 Task: Use the formula "DCOUNT" in spreadsheet "Project protfolio".
Action: Mouse moved to (121, 58)
Screenshot: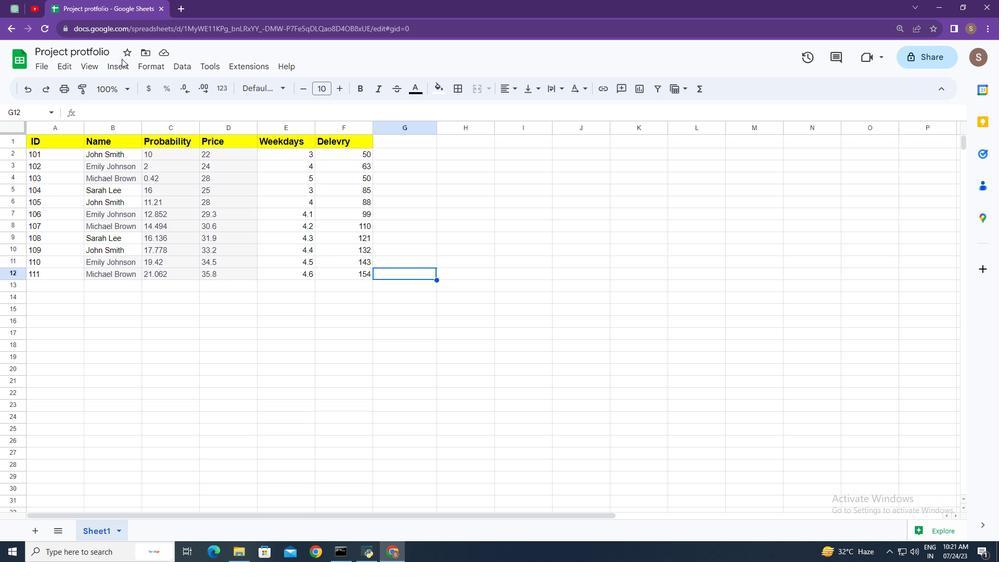 
Action: Mouse pressed left at (121, 58)
Screenshot: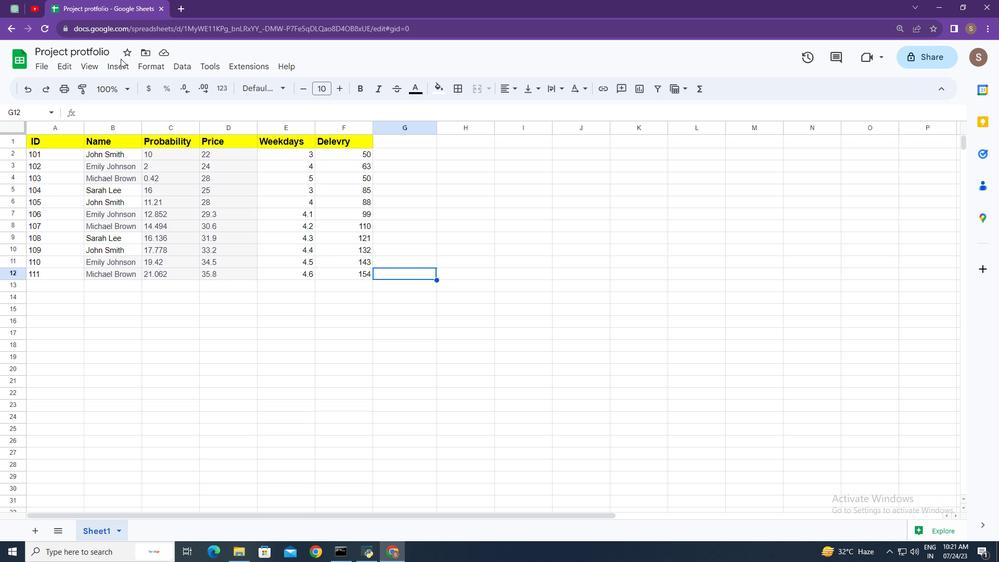 
Action: Mouse moved to (116, 67)
Screenshot: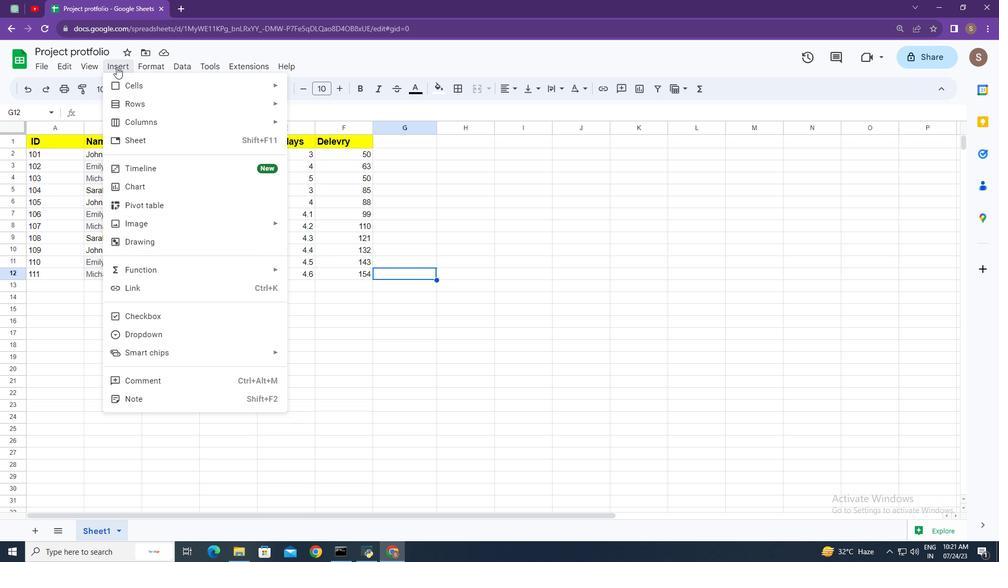 
Action: Mouse pressed left at (116, 67)
Screenshot: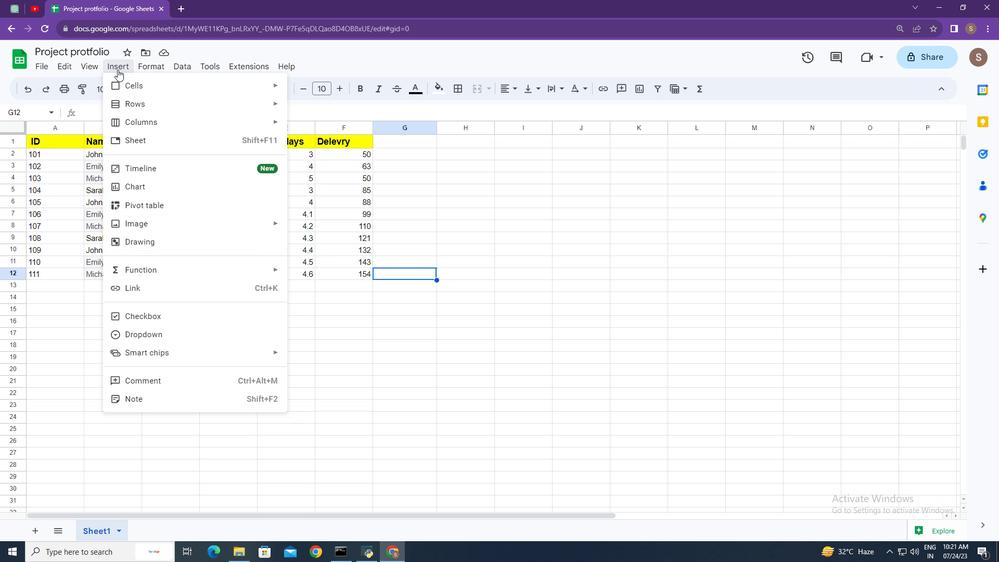 
Action: Mouse moved to (185, 262)
Screenshot: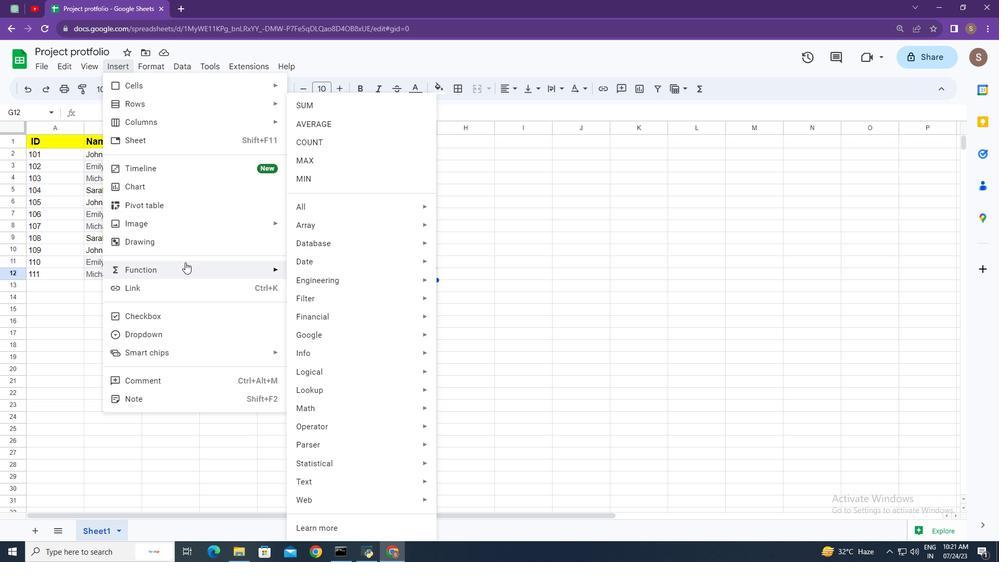 
Action: Mouse pressed left at (185, 262)
Screenshot: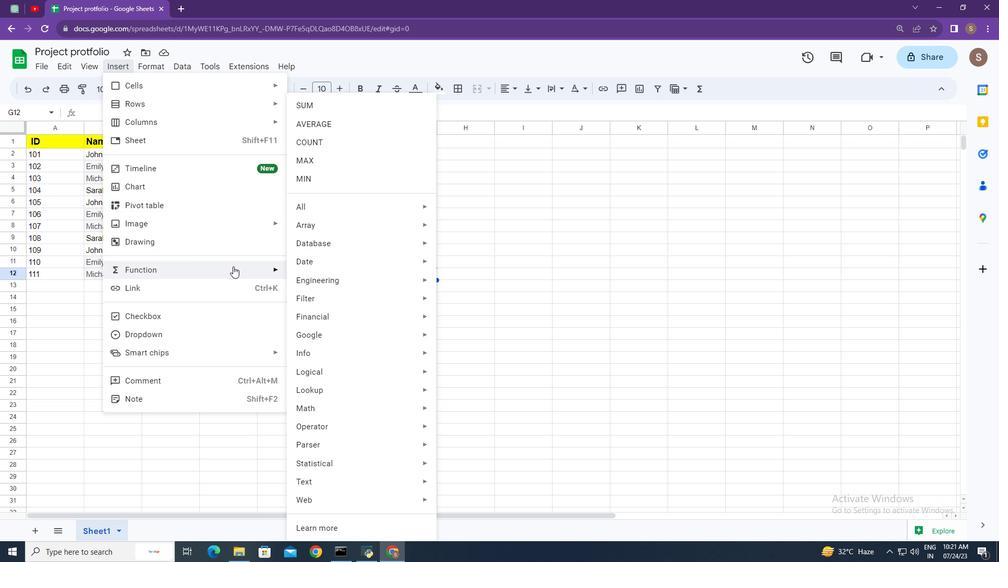 
Action: Mouse moved to (358, 206)
Screenshot: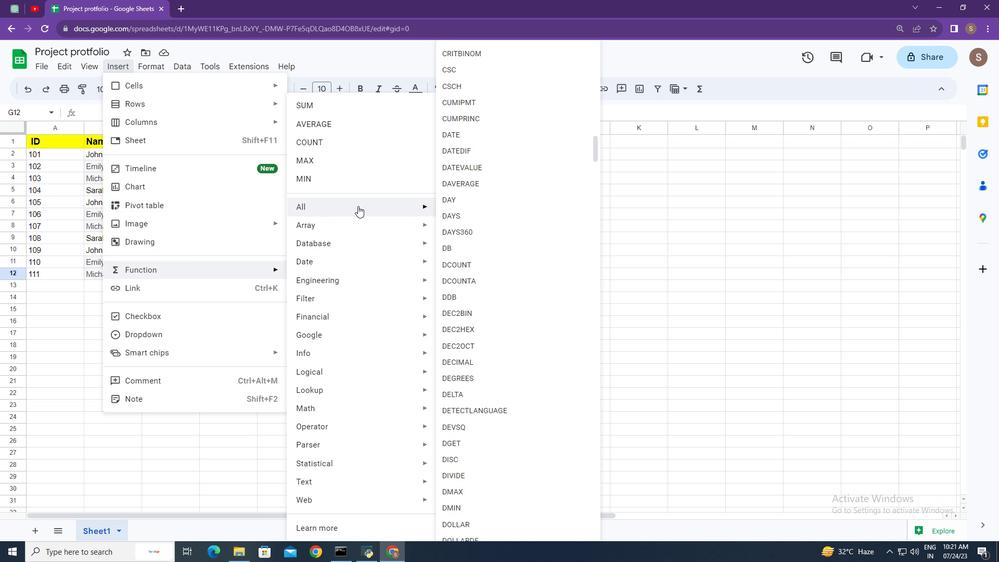 
Action: Mouse pressed left at (358, 206)
Screenshot: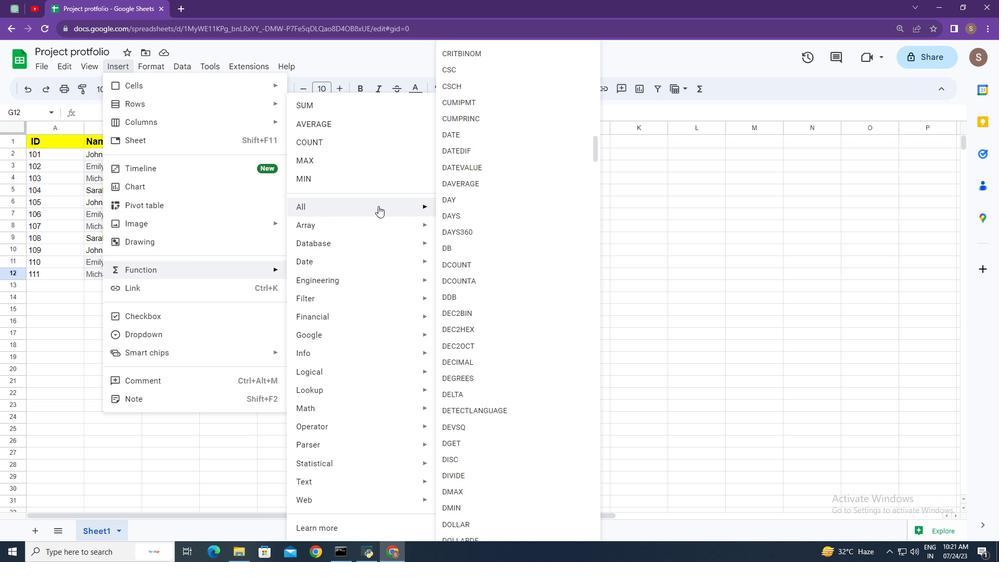 
Action: Mouse moved to (498, 265)
Screenshot: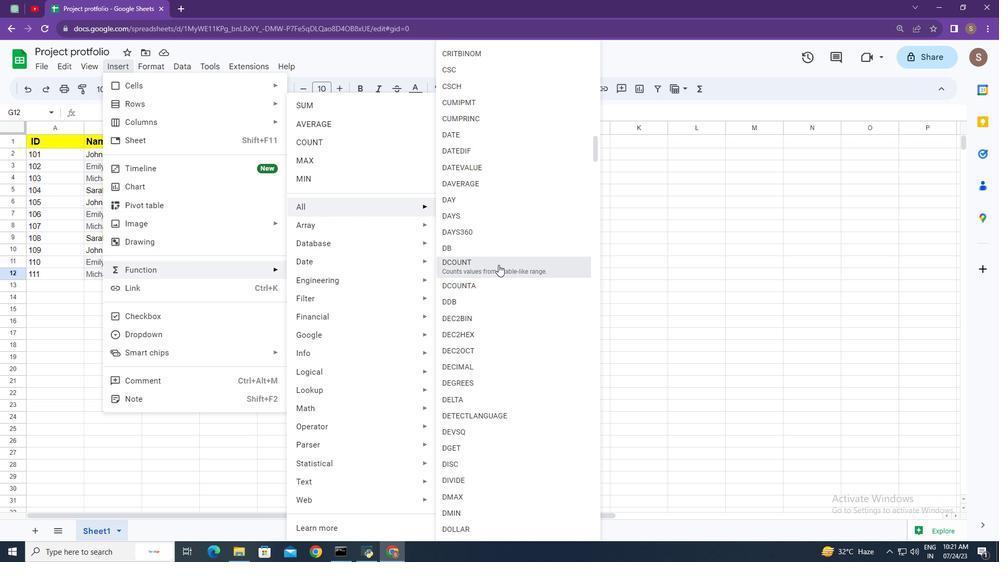 
Action: Mouse pressed left at (498, 265)
Screenshot: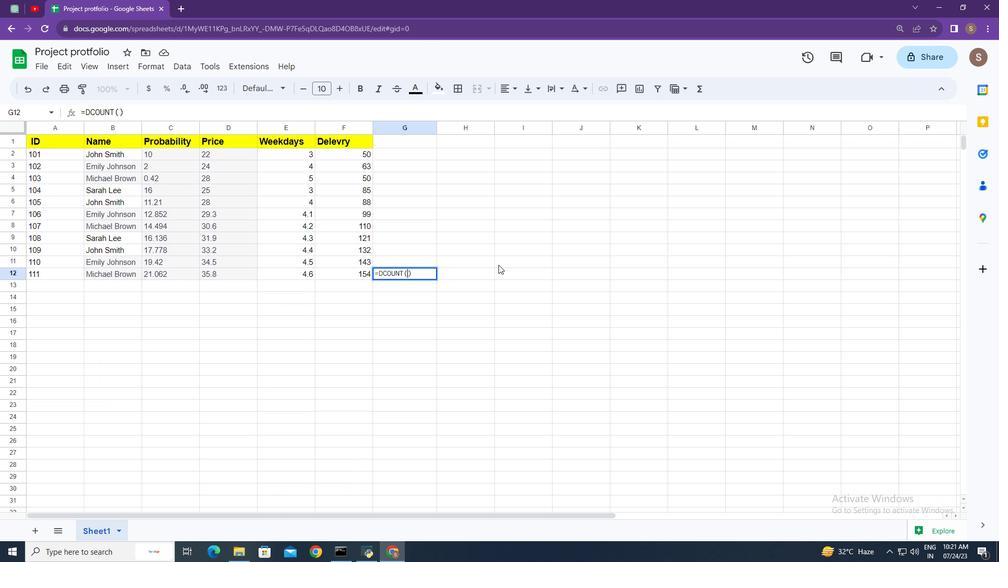 
Action: Mouse moved to (493, 261)
Screenshot: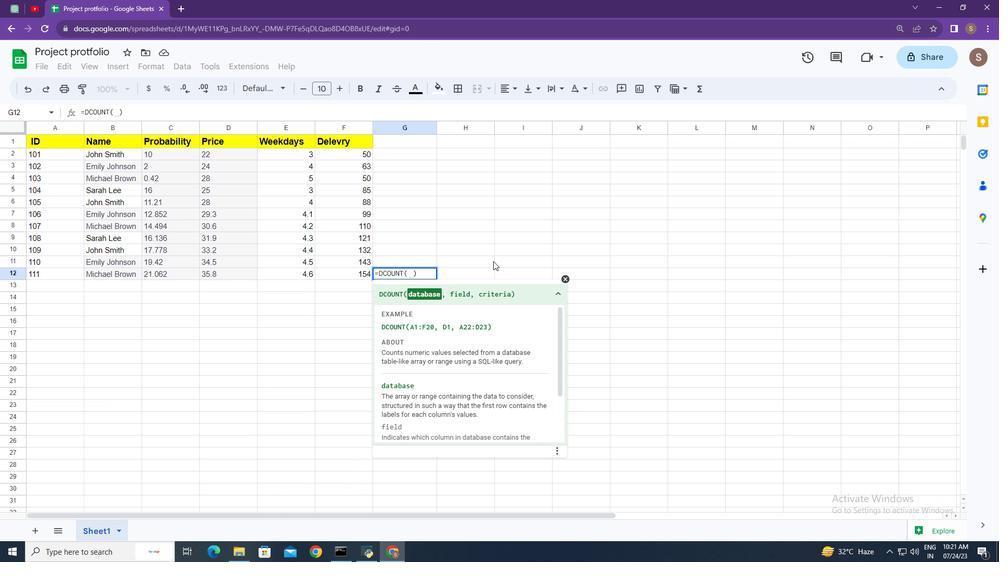 
Action: Key pressed <Key.shift>A1<Key.shift_r><Key.shift_r><Key.shift_r><Key.shift_r><Key.shift_r><Key.shift_r><Key.shift_r><Key.shift_r><Key.shift_r><Key.shift_r><Key.shift_r><Key.shift_r><Key.shift_r><Key.shift_r><Key.shift_r><Key.shift_r><Key.shift_r><Key.shift_r><Key.shift_r><Key.shift_r>:<Key.shift><Key.shift><Key.shift>F20,<Key.space><Key.shift>D1,<Key.space><Key.shift>A22<Key.shift_r>:<Key.shift><Key.shift><Key.shift><Key.shift><Key.shift><Key.shift><Key.shift><Key.shift><Key.shift><Key.shift><Key.shift><Key.shift><Key.shift><Key.shift><Key.shift>D23<Key.enter>
Screenshot: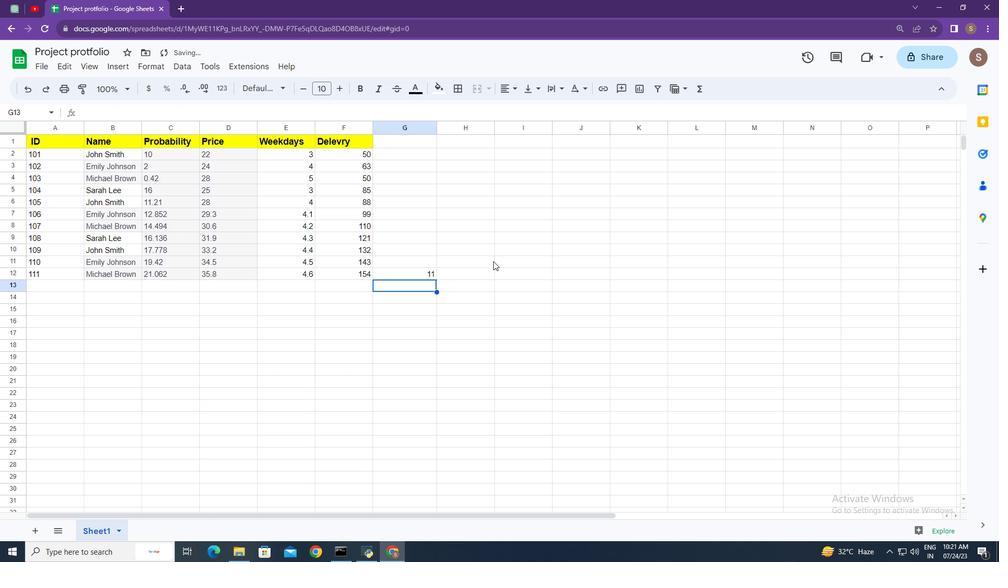 
Action: Mouse moved to (468, 273)
Screenshot: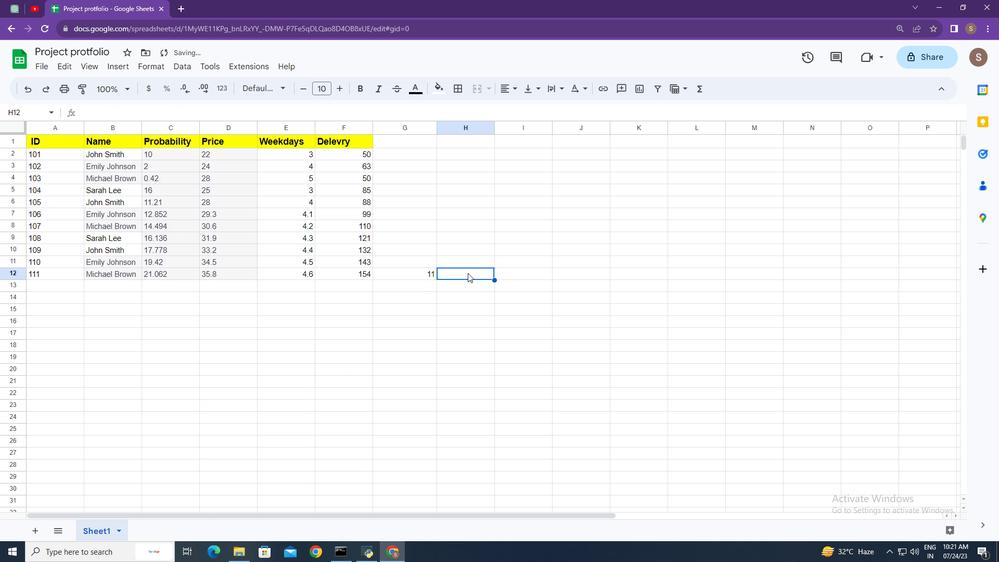 
Action: Mouse pressed left at (468, 273)
Screenshot: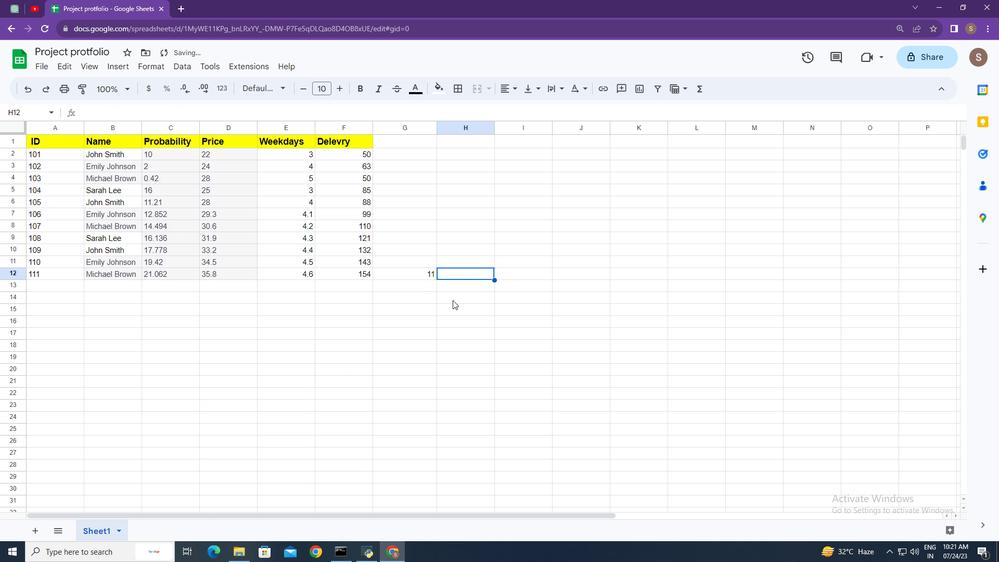 
Action: Mouse moved to (407, 309)
Screenshot: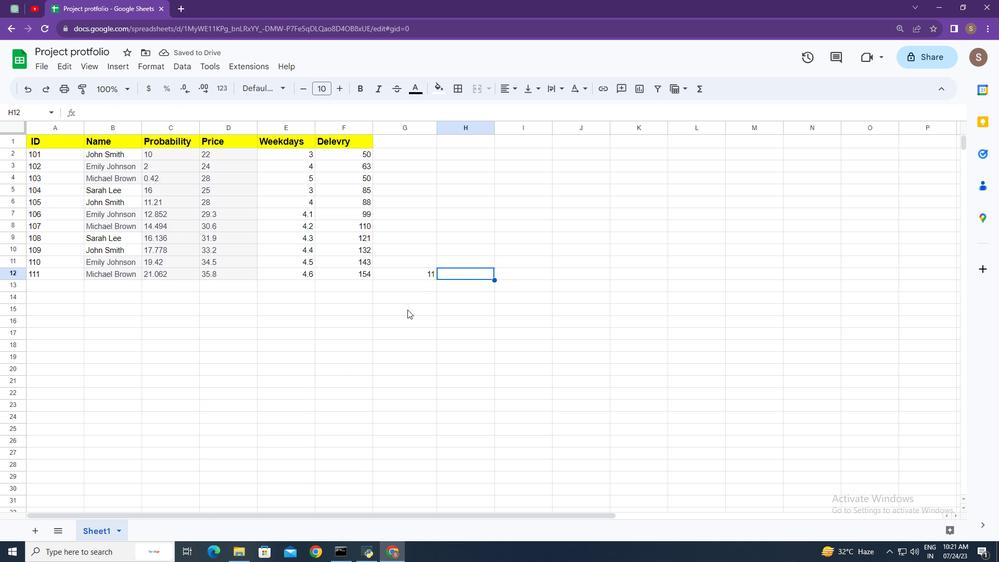 
